 Task: Add Burt's Bees Lavender And Honey Hand Cream With Shea Butter to the cart.
Action: Mouse moved to (751, 291)
Screenshot: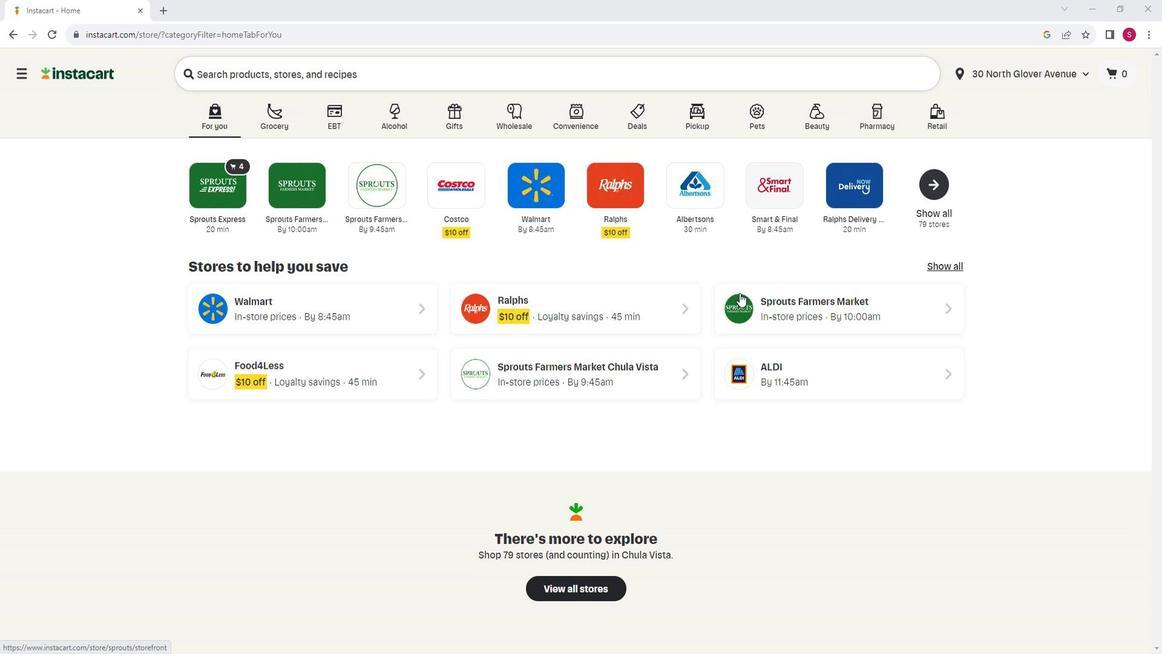 
Action: Mouse pressed left at (751, 291)
Screenshot: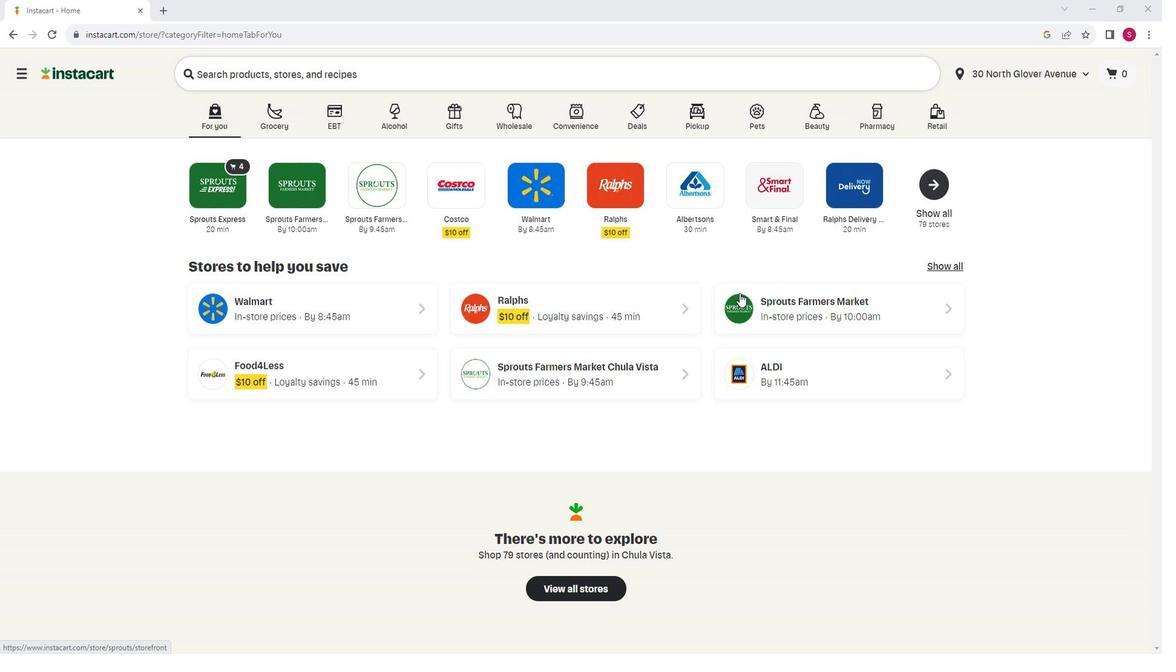 
Action: Mouse moved to (89, 366)
Screenshot: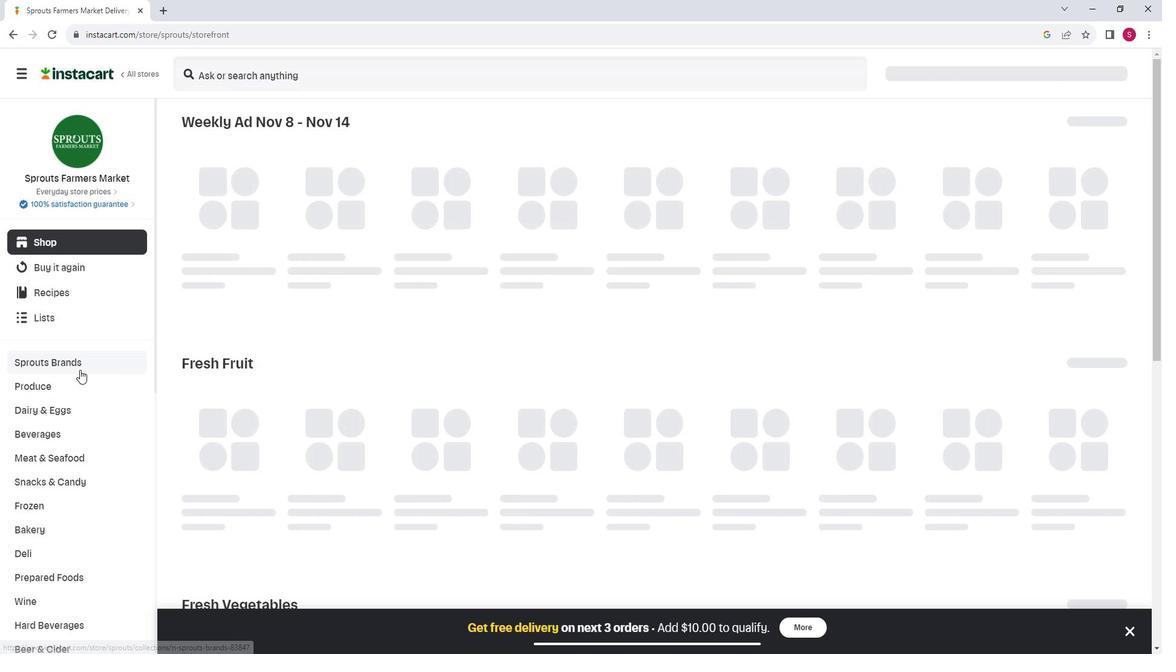 
Action: Mouse scrolled (89, 365) with delta (0, 0)
Screenshot: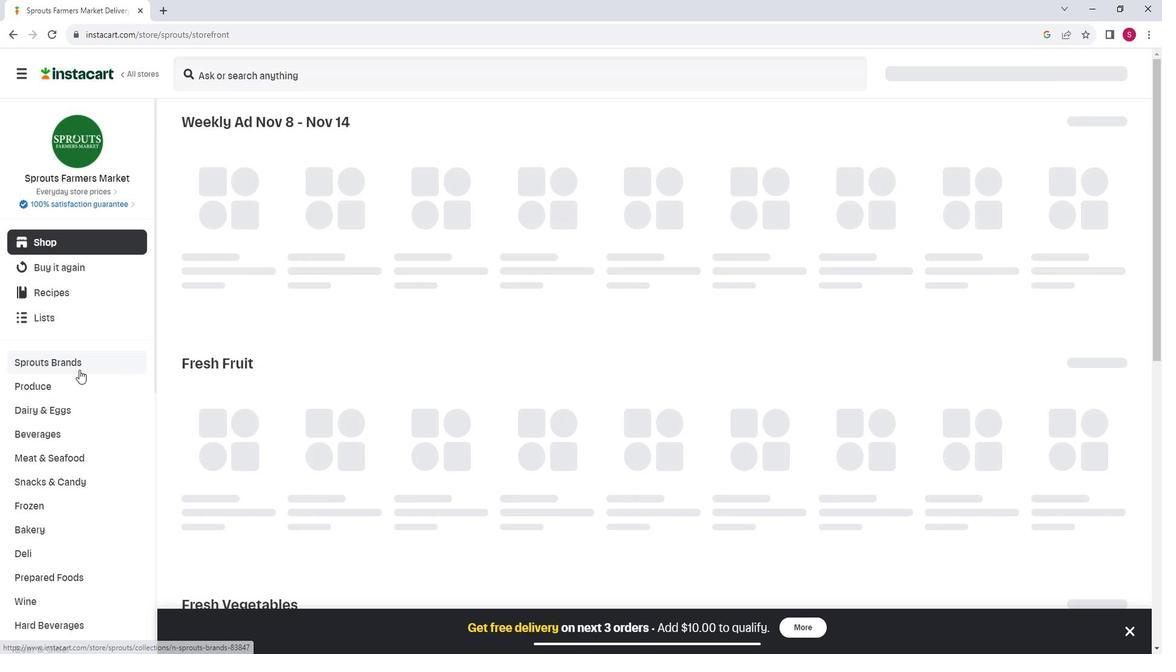 
Action: Mouse moved to (88, 367)
Screenshot: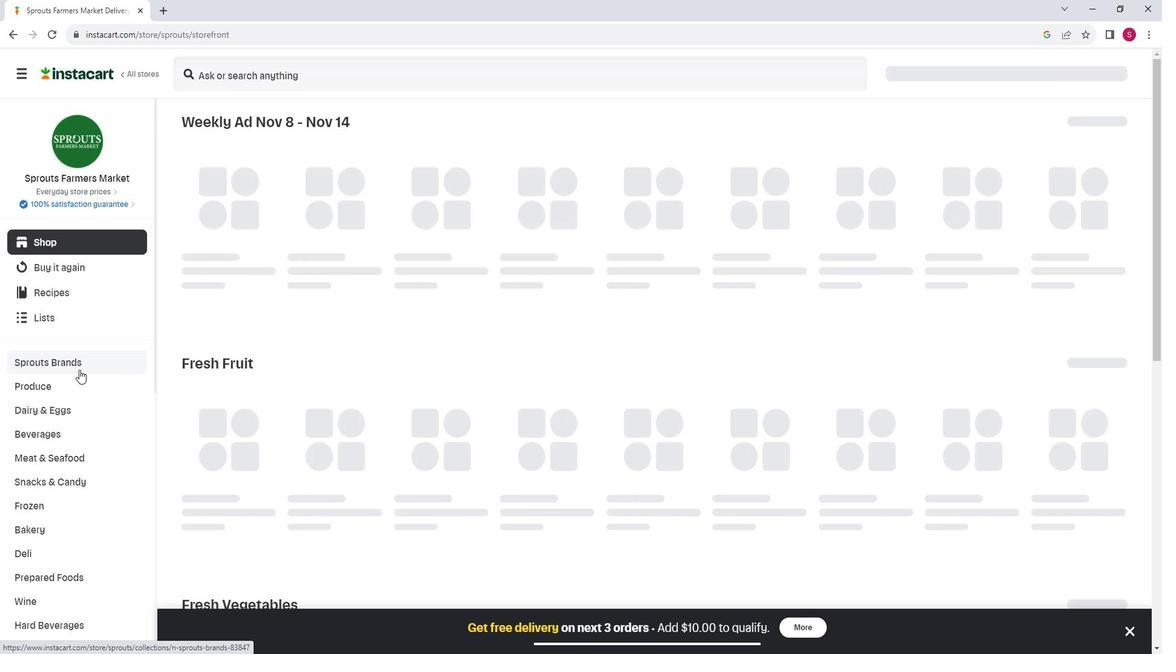 
Action: Mouse scrolled (88, 366) with delta (0, 0)
Screenshot: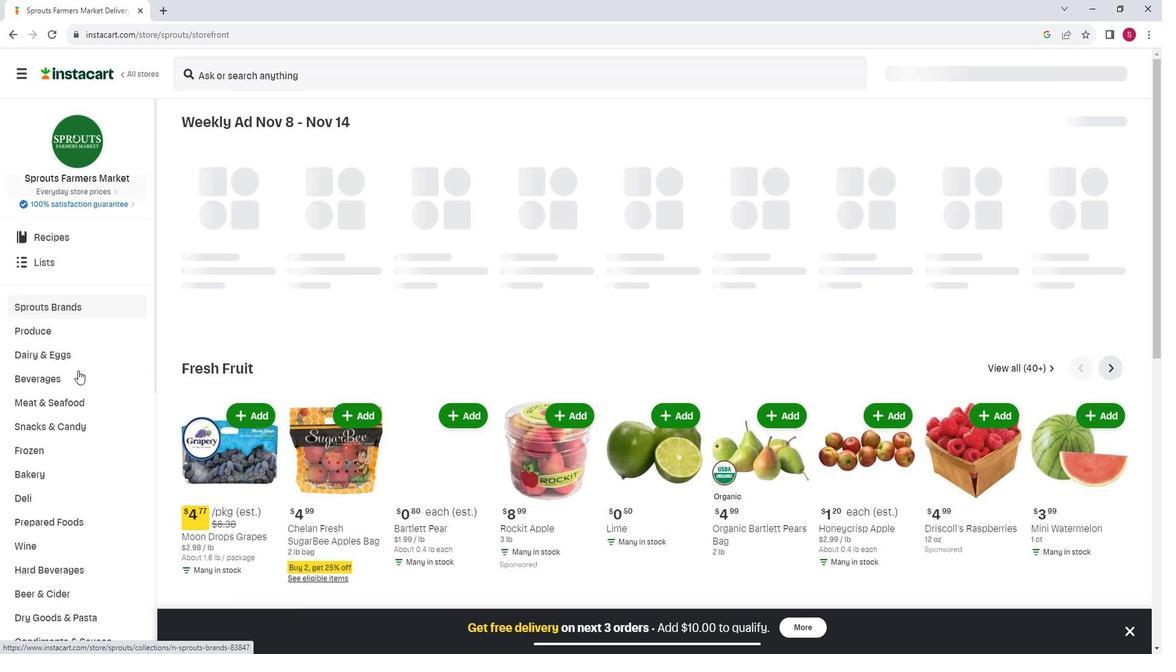 
Action: Mouse scrolled (88, 366) with delta (0, 0)
Screenshot: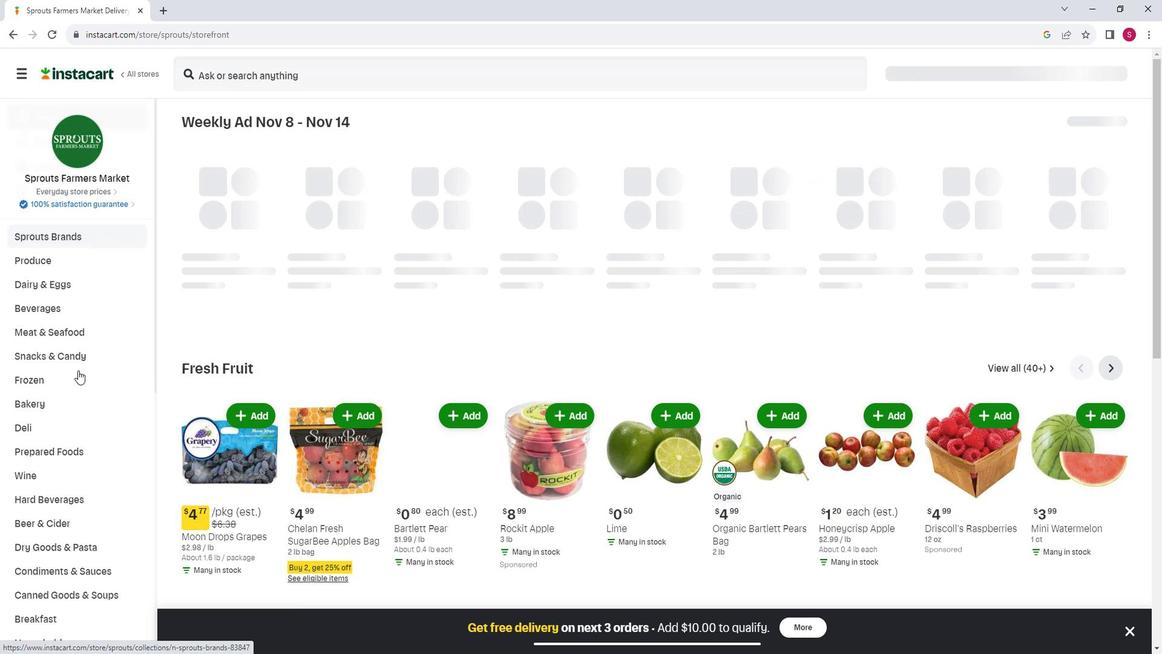 
Action: Mouse scrolled (88, 366) with delta (0, 0)
Screenshot: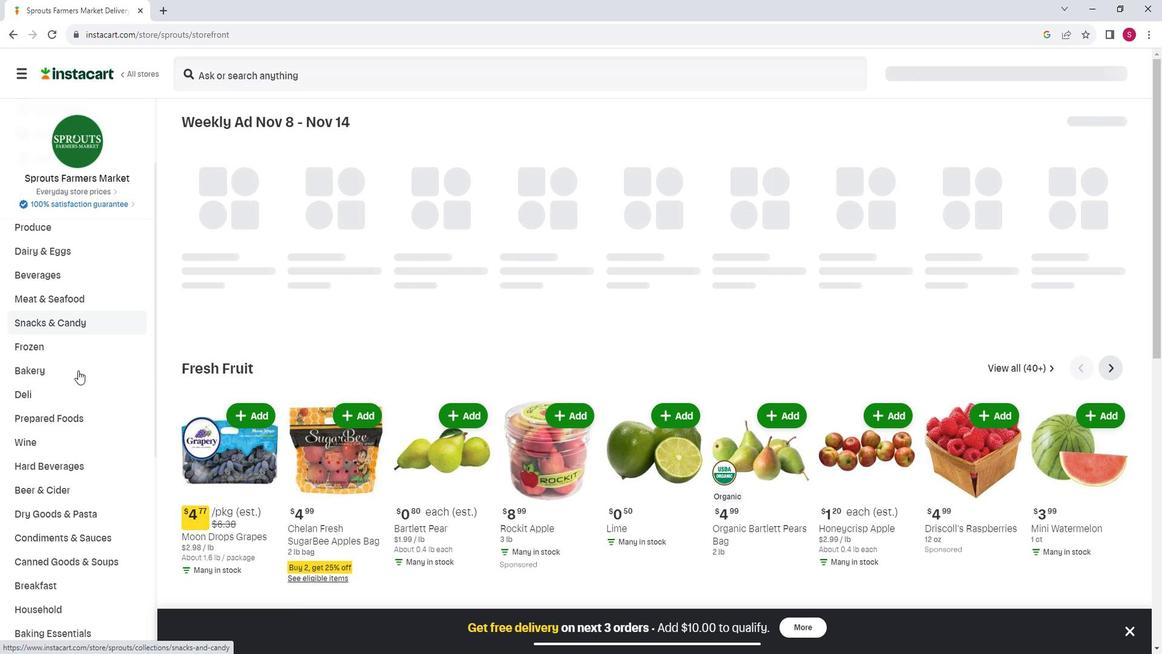 
Action: Mouse scrolled (88, 366) with delta (0, 0)
Screenshot: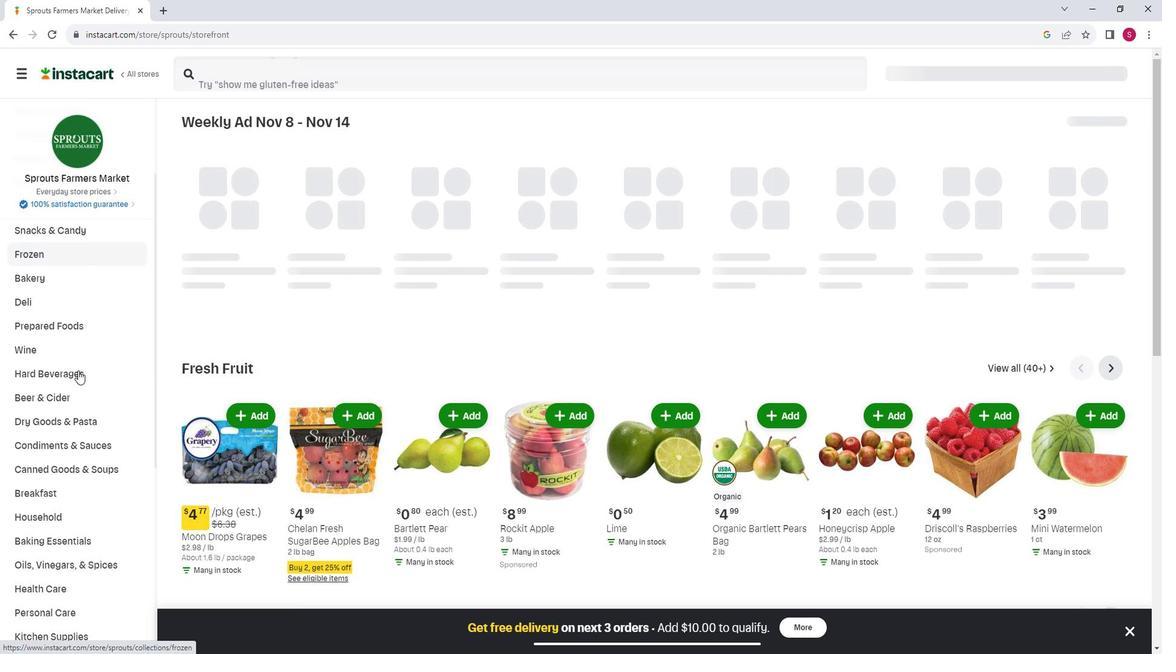 
Action: Mouse scrolled (88, 366) with delta (0, 0)
Screenshot: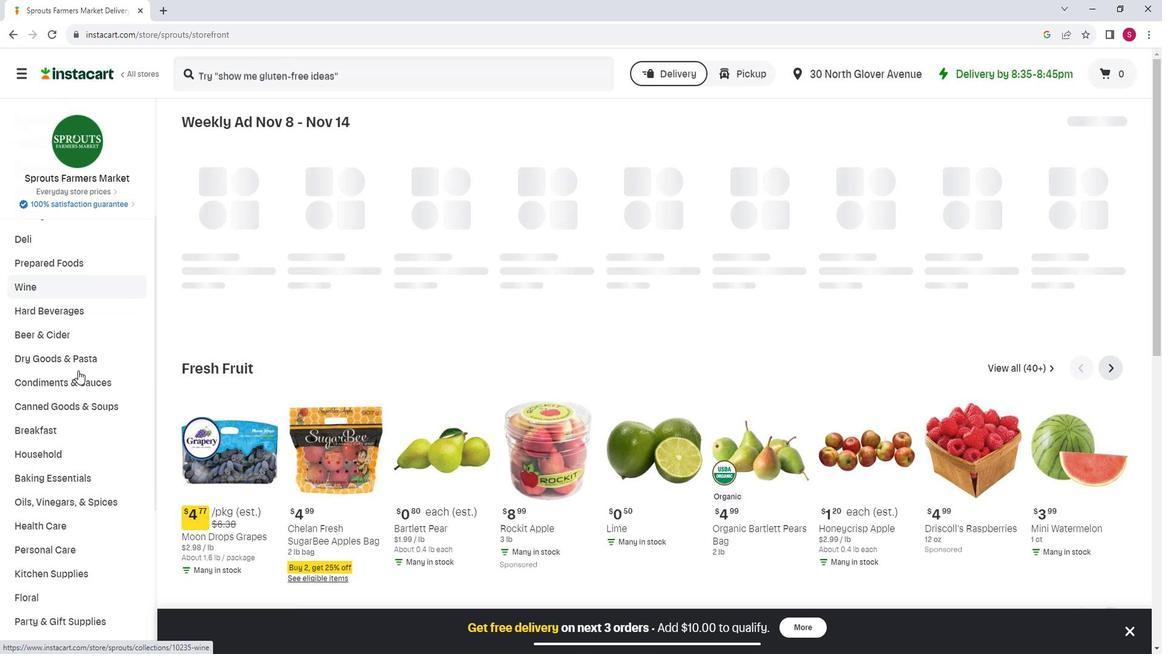 
Action: Mouse moved to (95, 477)
Screenshot: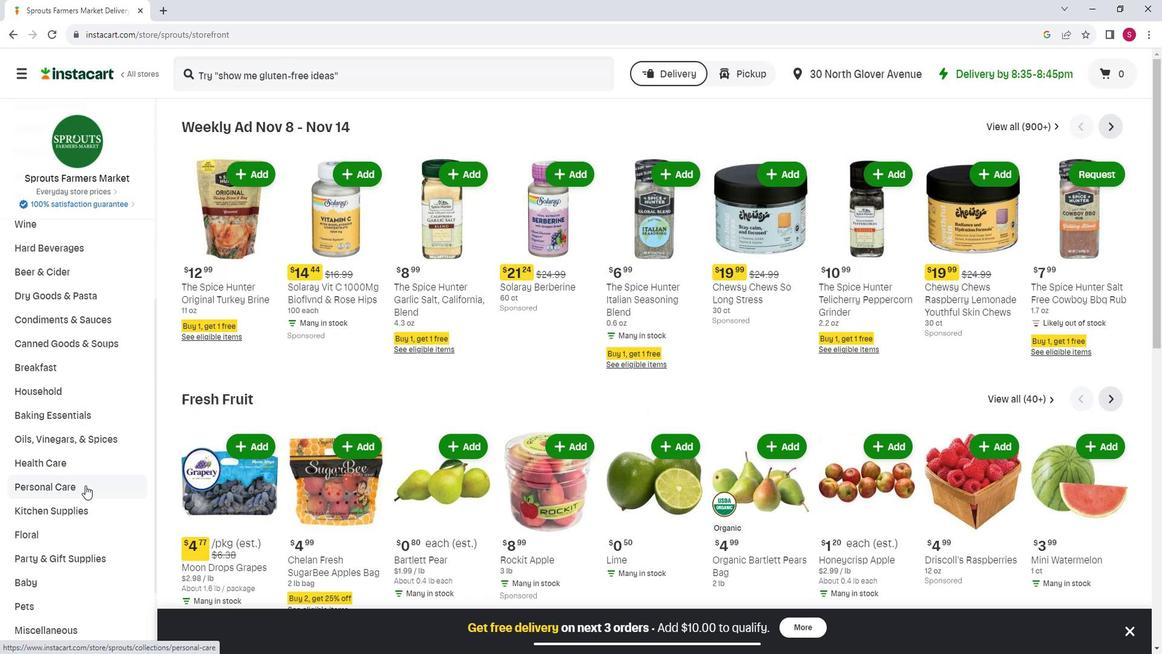 
Action: Mouse pressed left at (95, 477)
Screenshot: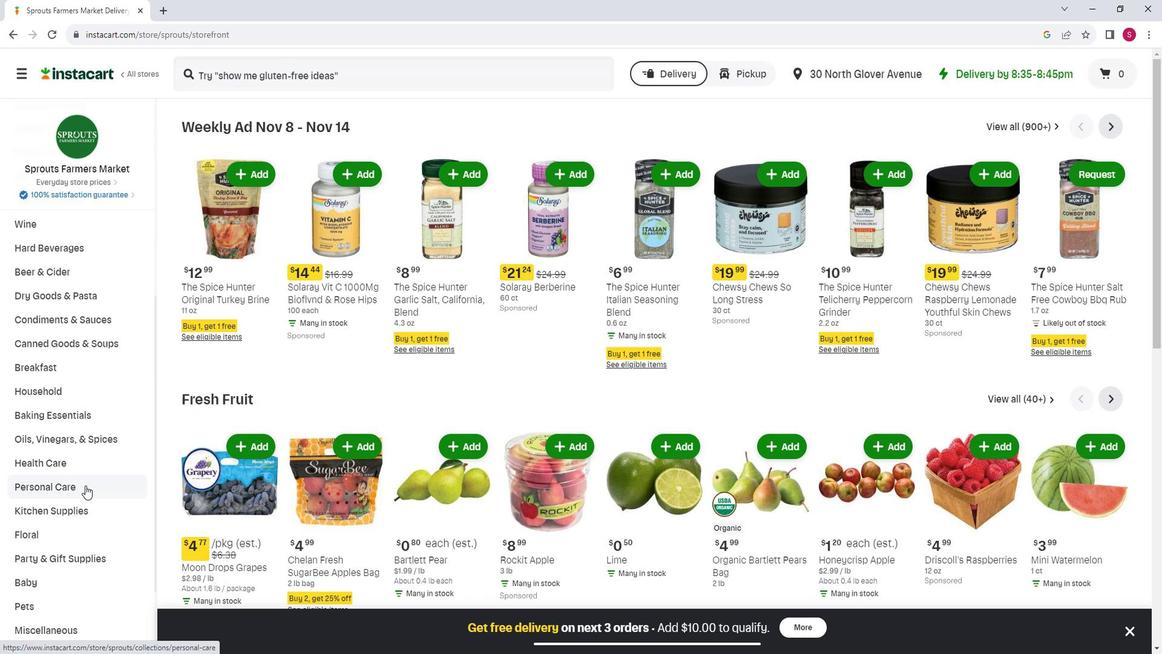 
Action: Mouse moved to (301, 158)
Screenshot: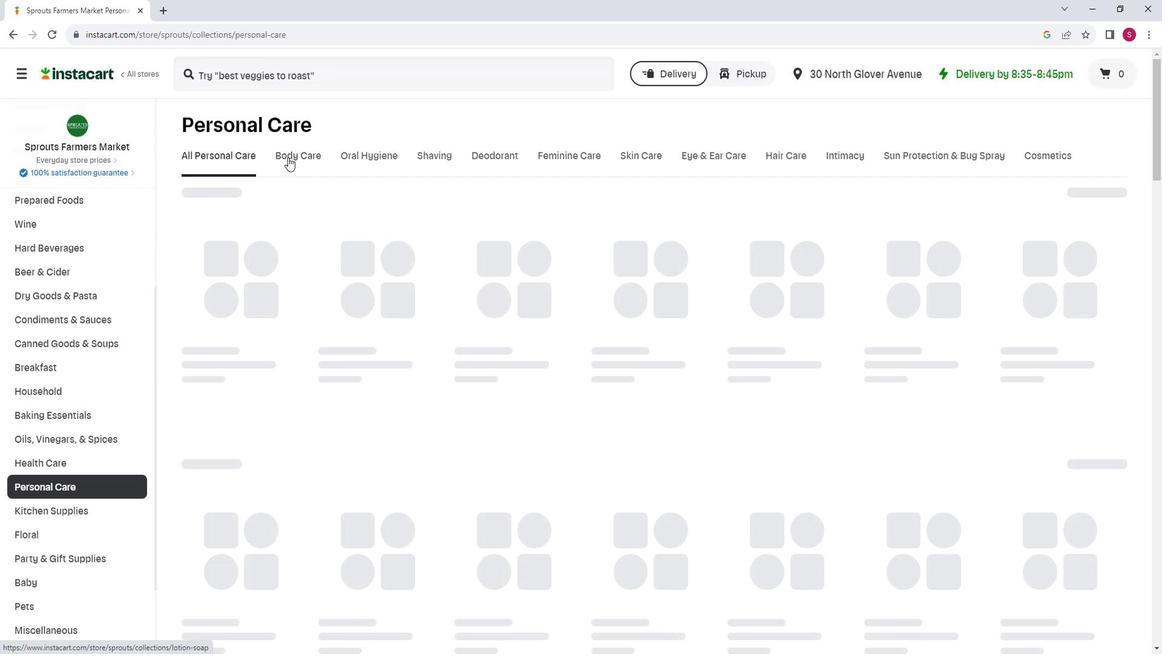
Action: Mouse pressed left at (301, 158)
Screenshot: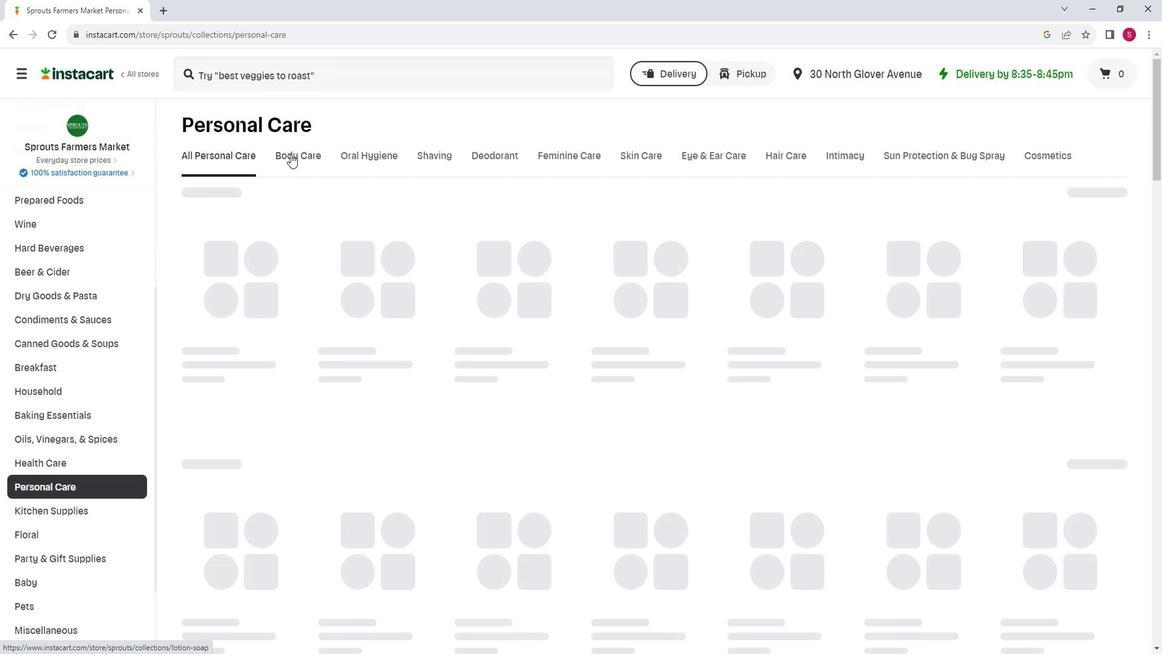 
Action: Mouse moved to (479, 204)
Screenshot: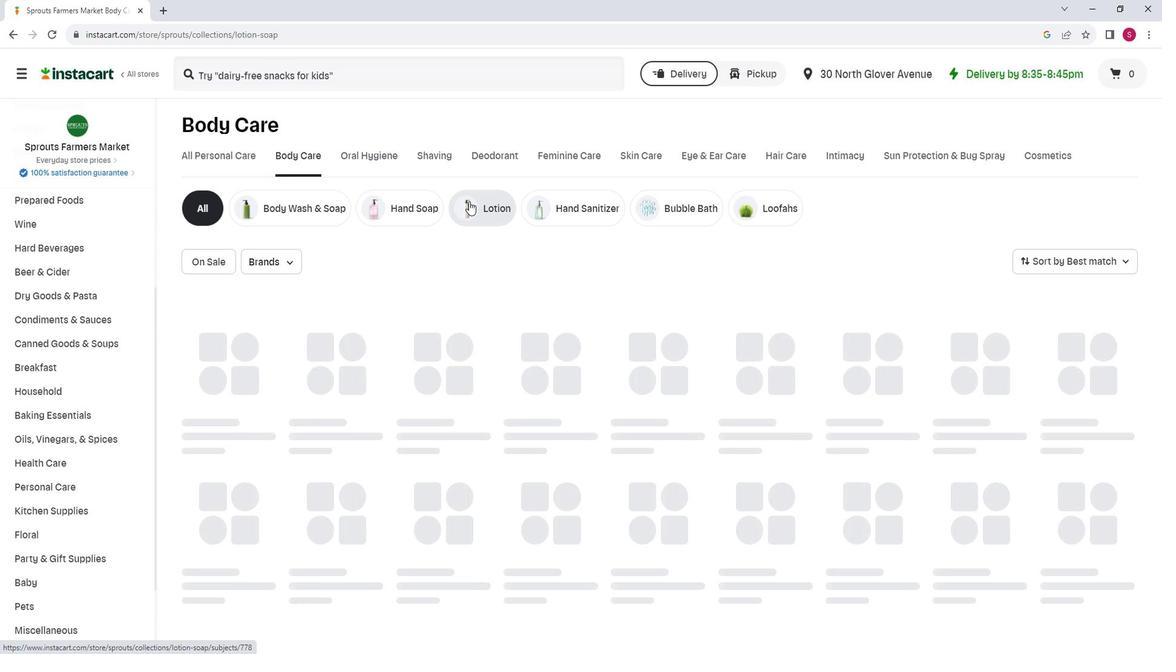 
Action: Mouse pressed left at (479, 204)
Screenshot: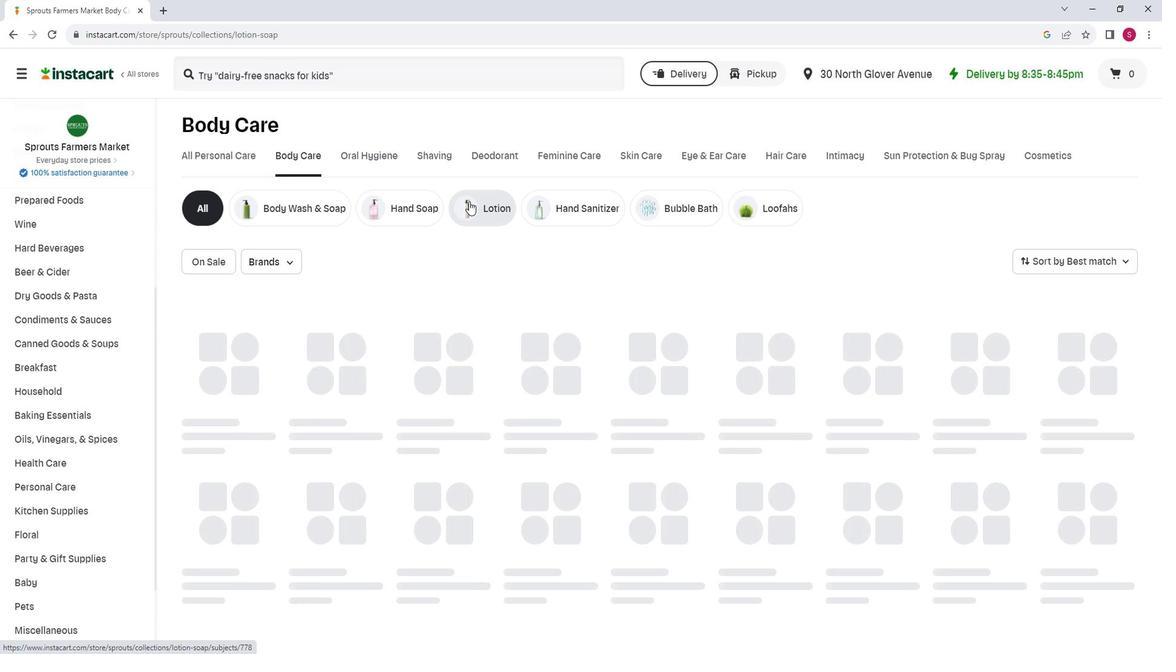 
Action: Mouse moved to (300, 84)
Screenshot: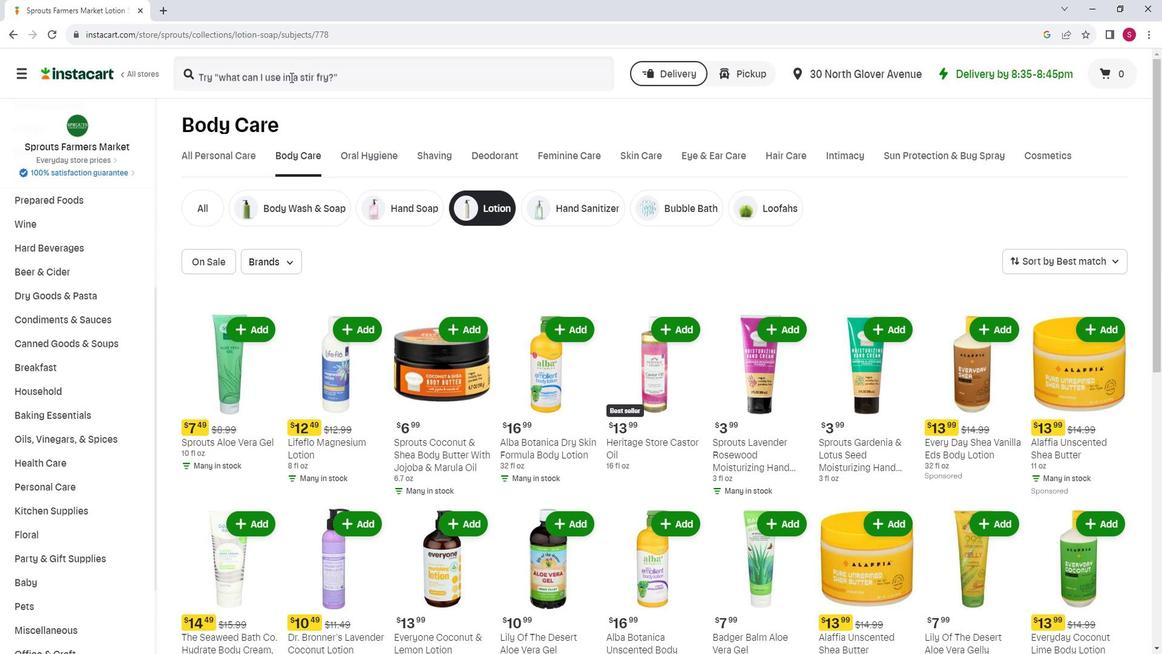 
Action: Mouse pressed left at (300, 84)
Screenshot: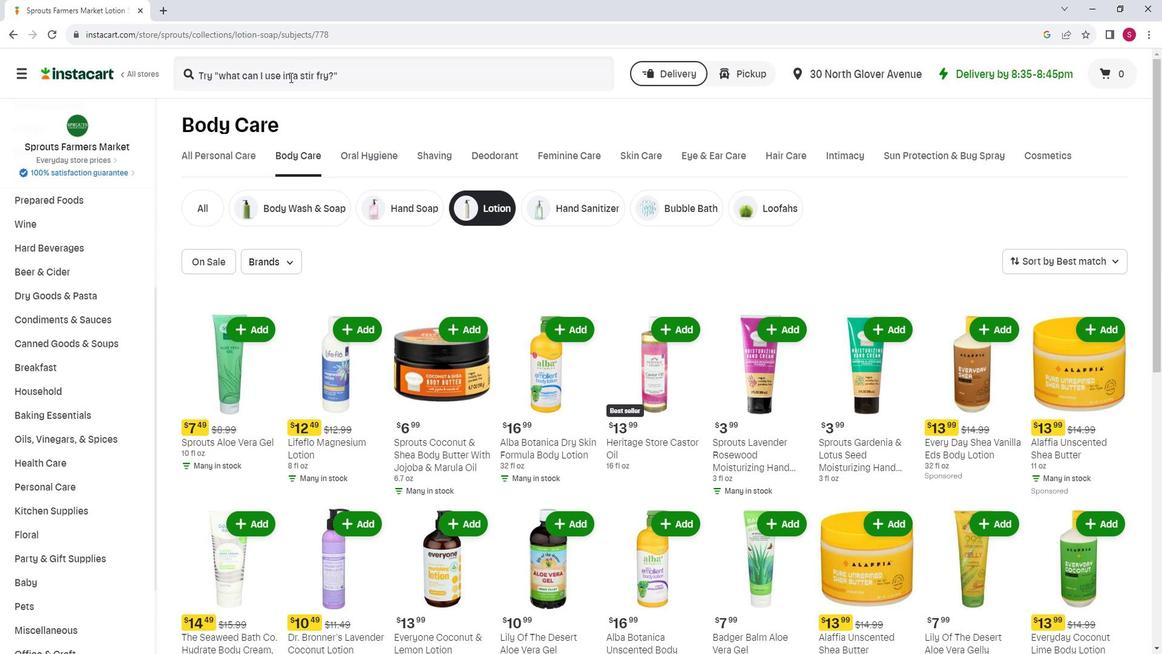 
Action: Key pressed <Key.shift><Key.shift><Key.shift><Key.shift><Key.shift><Key.shift><Key.shift><Key.shift><Key.shift>Burt's<Key.space><Key.shift>Bees<Key.space><Key.shift><Key.shift><Key.shift><Key.shift><Key.shift><Key.shift><Key.shift><Key.shift><Key.shift><Key.shift><Key.shift><Key.shift><Key.shift><Key.shift><Key.shift><Key.shift><Key.shift><Key.shift><Key.shift><Key.shift><Key.shift><Key.shift><Key.shift><Key.shift><Key.shift><Key.shift><Key.shift><Key.shift><Key.shift><Key.shift><Key.shift><Key.shift><Key.shift><Key.shift>Lavender<Key.space><Key.shift>And<Key.space><Key.shift>Honew<Key.backspace>y<Key.space><Key.shift>Hand<Key.space><Key.shift>Hand<Key.space><Key.shift>Cream<Key.space><Key.shift>With<Key.space><Key.shift>Shea<Key.space><Key.shift>Butter<Key.space><Key.enter>
Screenshot: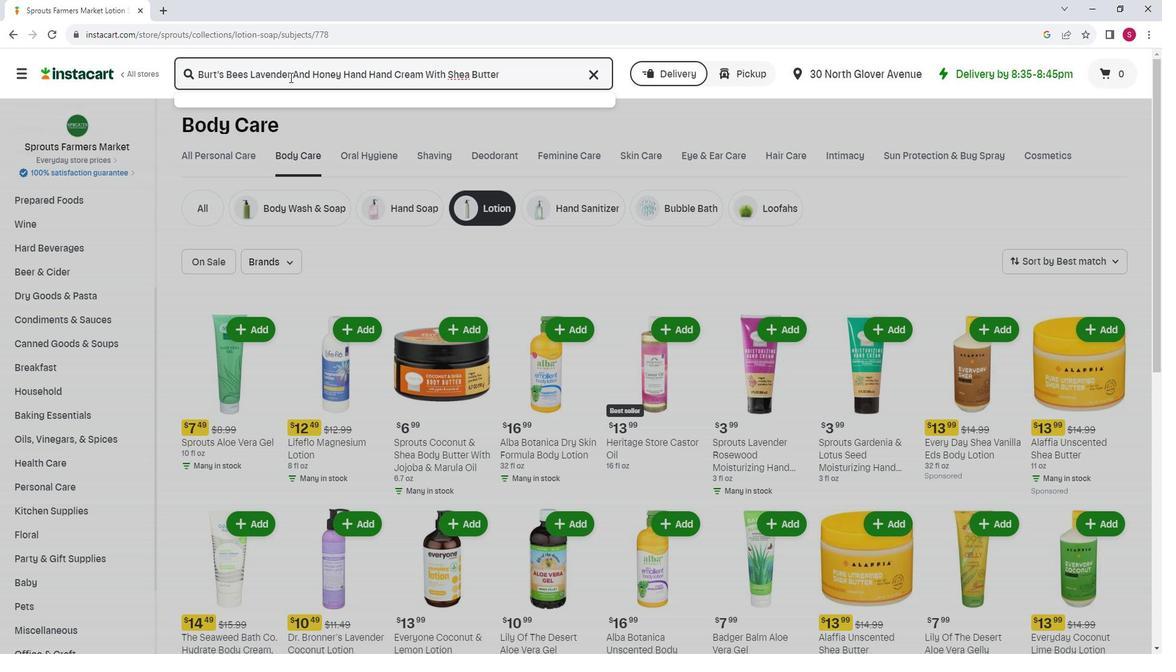 
Action: Mouse moved to (385, 241)
Screenshot: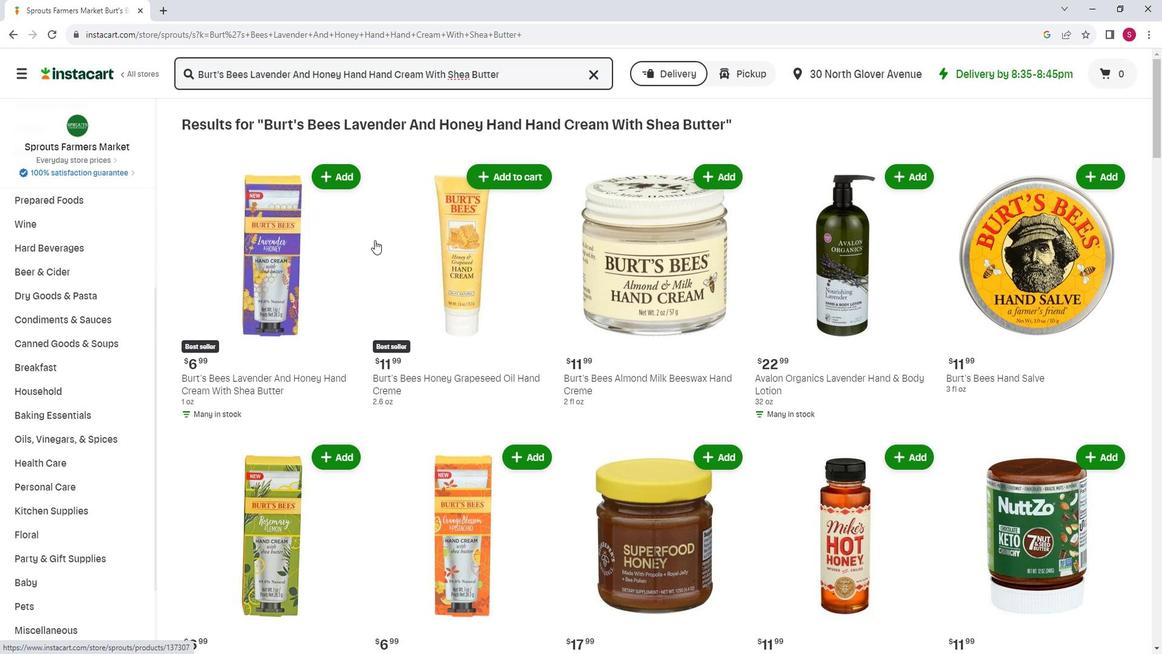 
Action: Mouse scrolled (385, 241) with delta (0, 0)
Screenshot: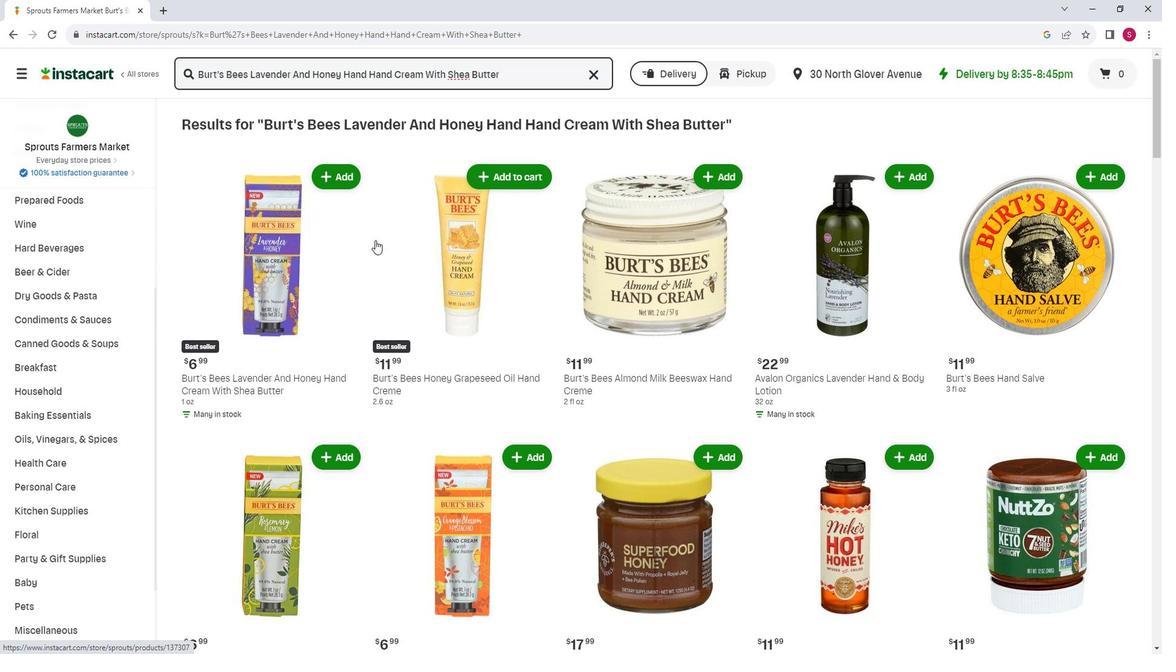 
Action: Mouse moved to (378, 239)
Screenshot: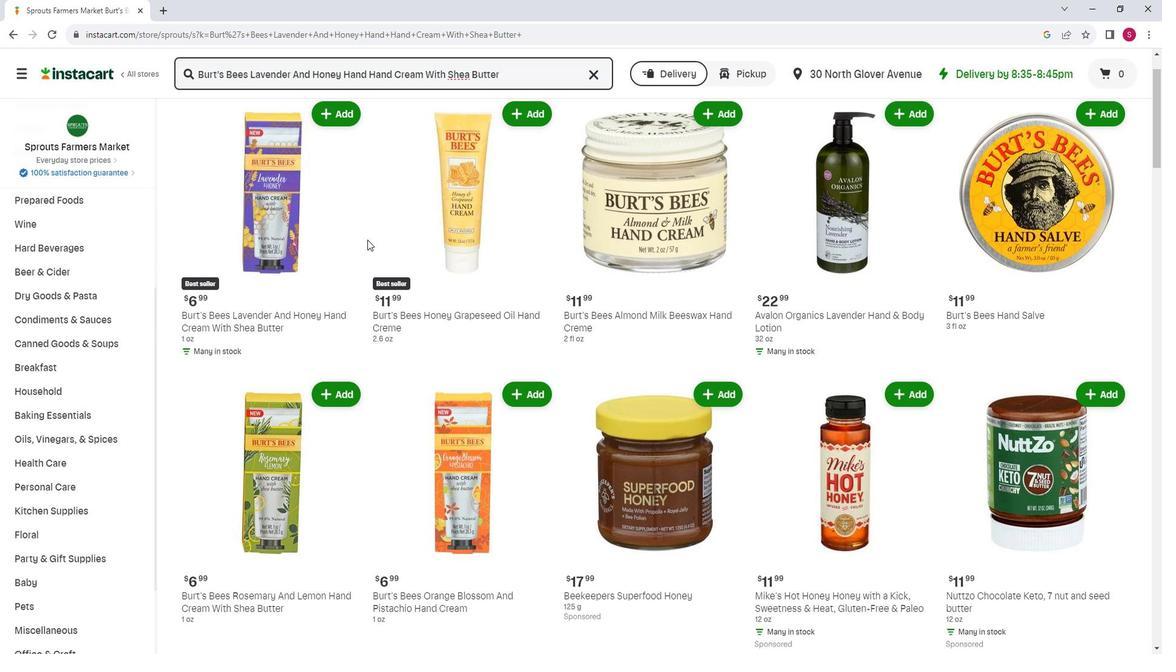 
Action: Mouse scrolled (378, 240) with delta (0, 0)
Screenshot: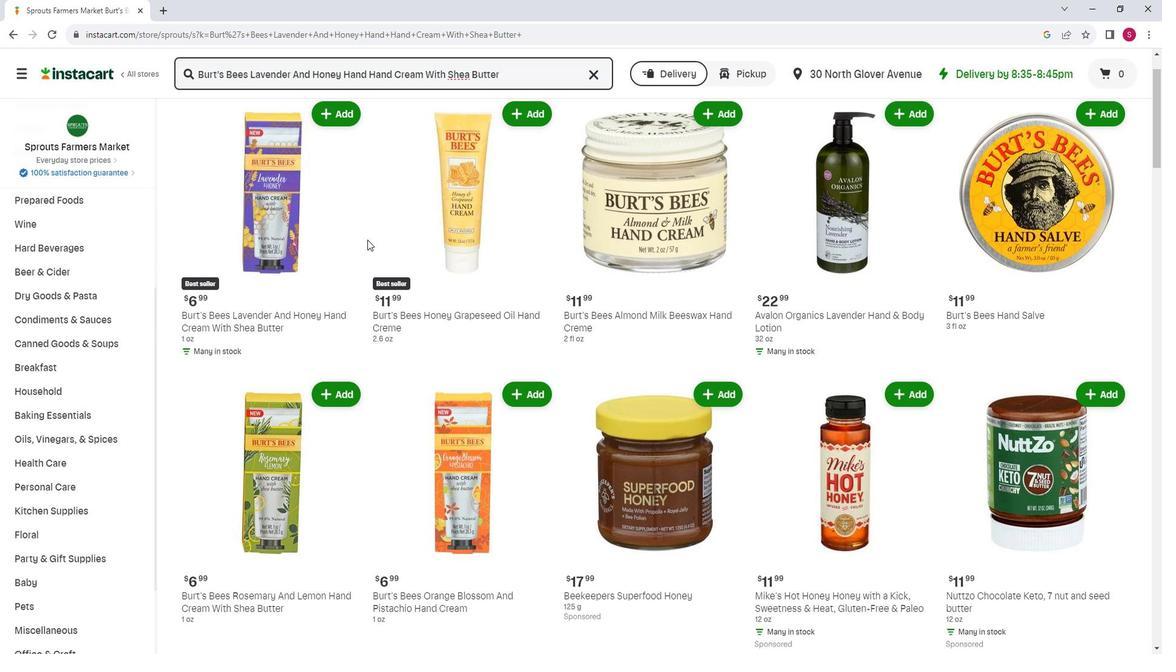 
Action: Mouse moved to (385, 230)
Screenshot: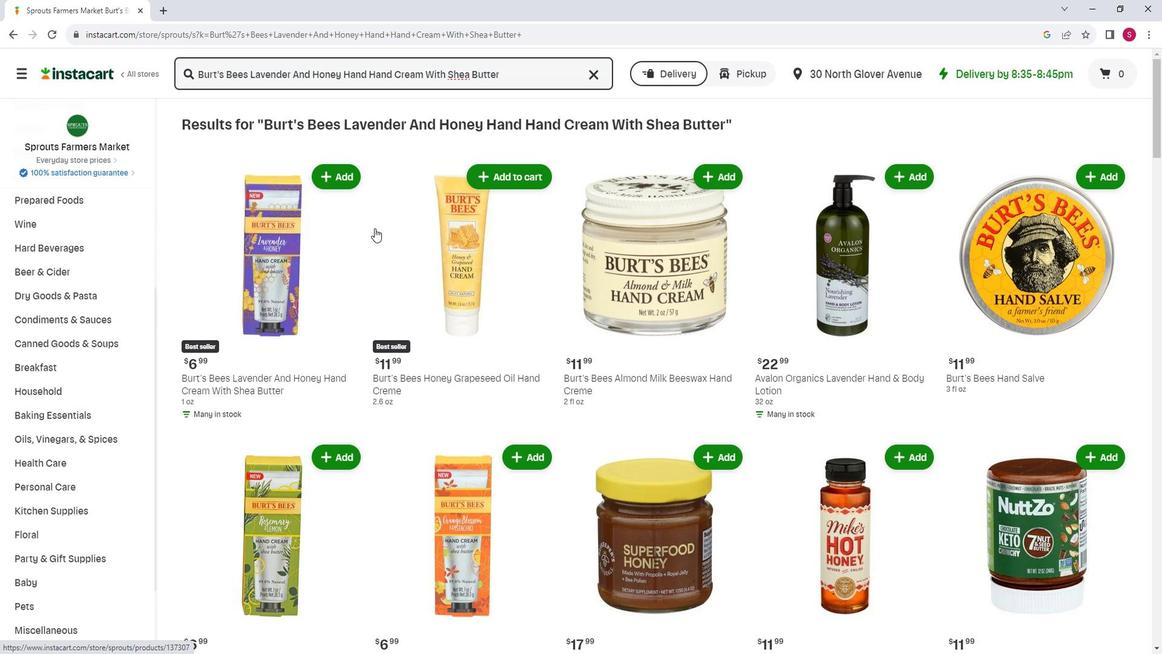 
Action: Mouse scrolled (385, 229) with delta (0, 0)
Screenshot: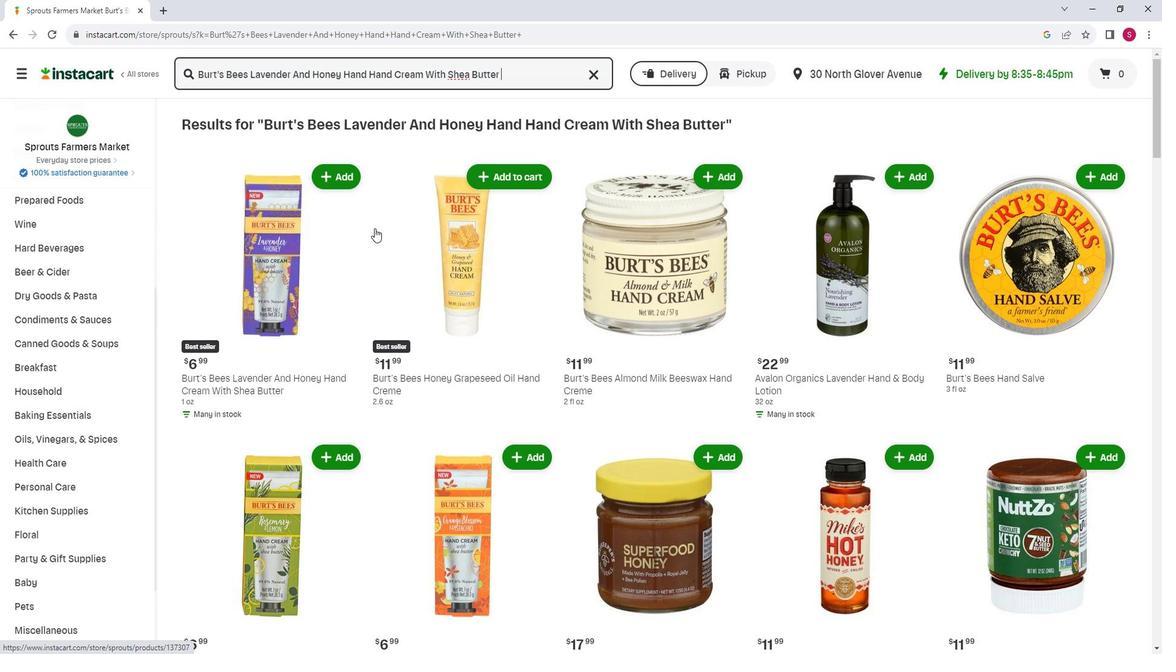 
Action: Mouse moved to (373, 212)
Screenshot: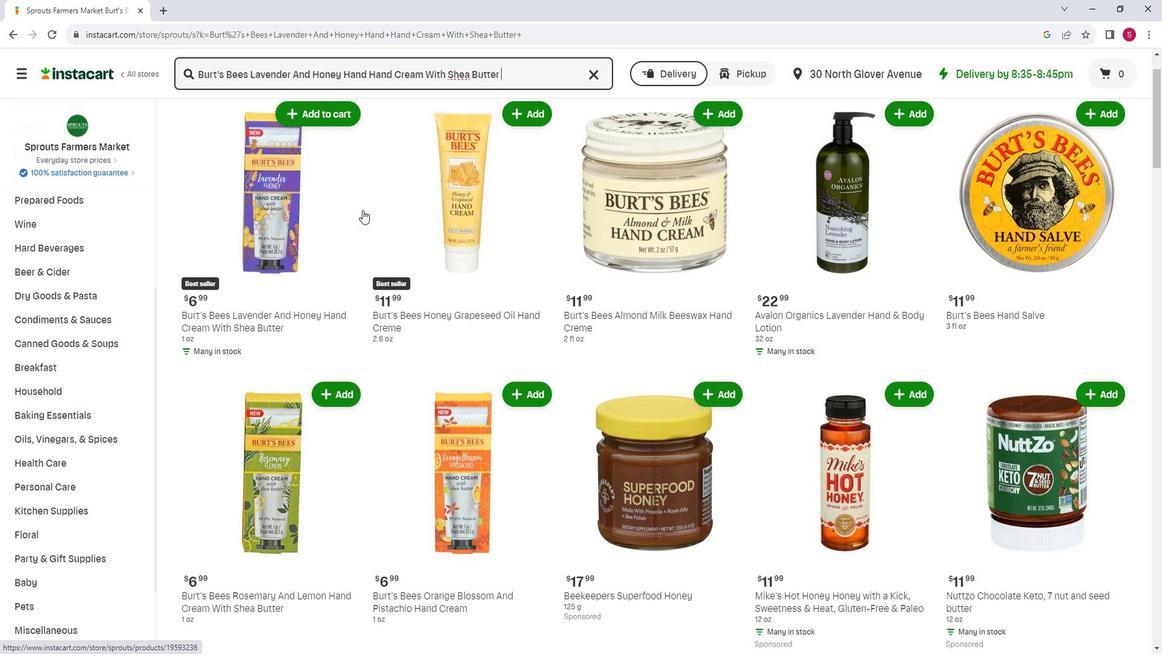 
Action: Mouse scrolled (373, 213) with delta (0, 0)
Screenshot: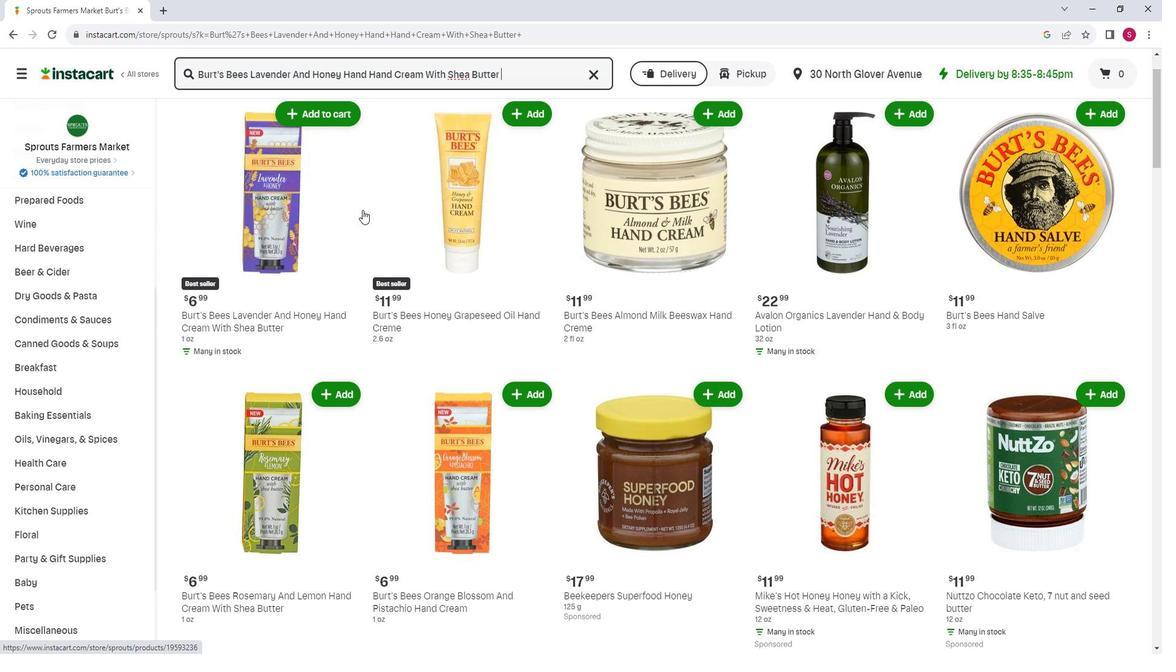 
Action: Mouse scrolled (373, 213) with delta (0, 0)
Screenshot: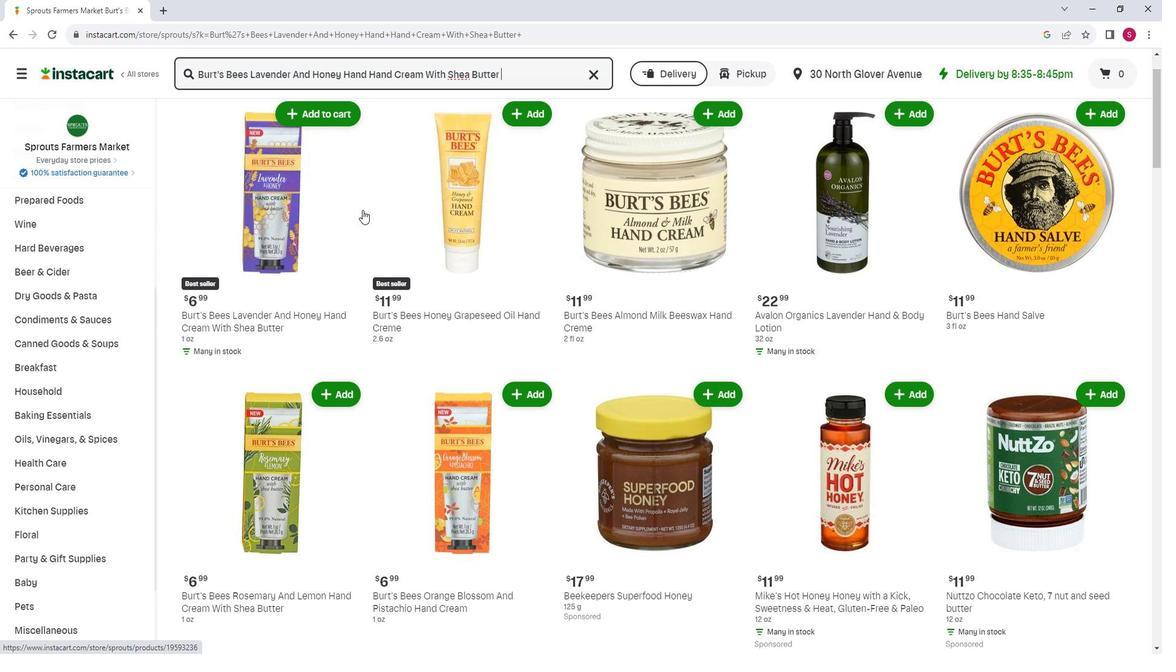
Action: Mouse moved to (347, 174)
Screenshot: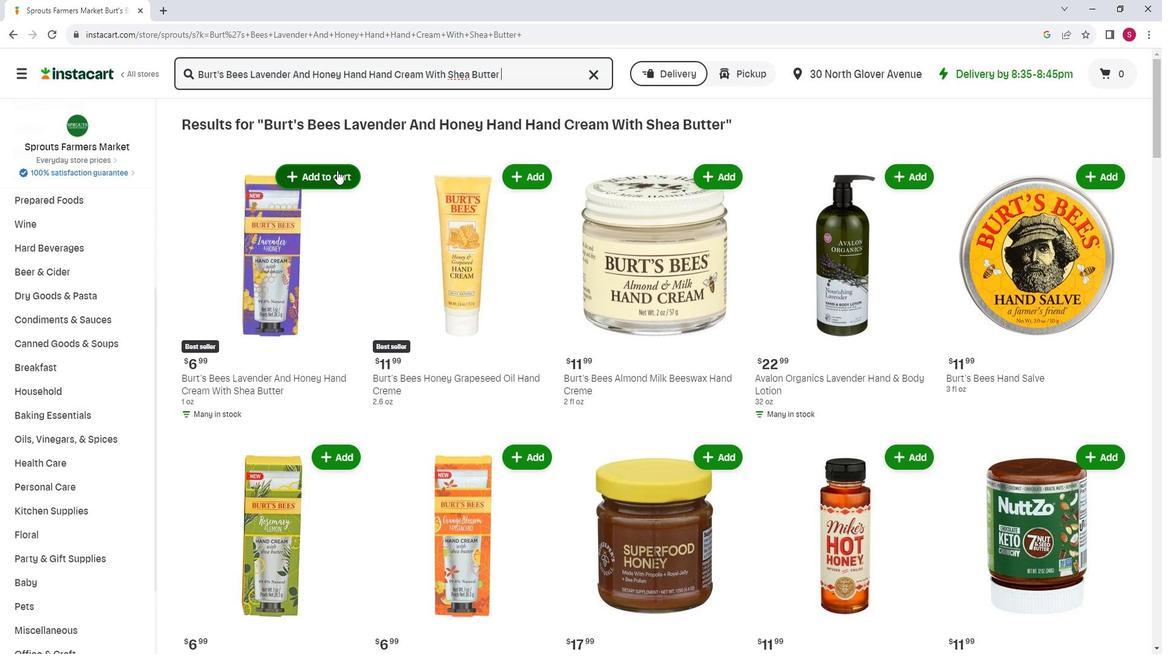 
Action: Mouse pressed left at (347, 174)
Screenshot: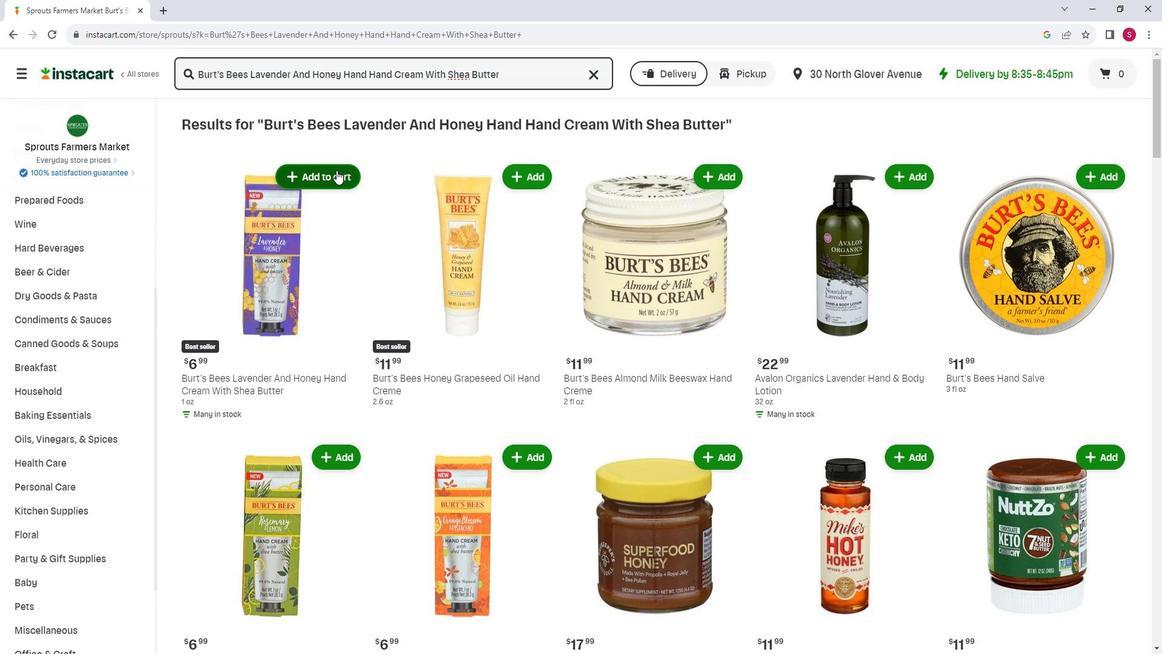 
Action: Mouse moved to (430, 145)
Screenshot: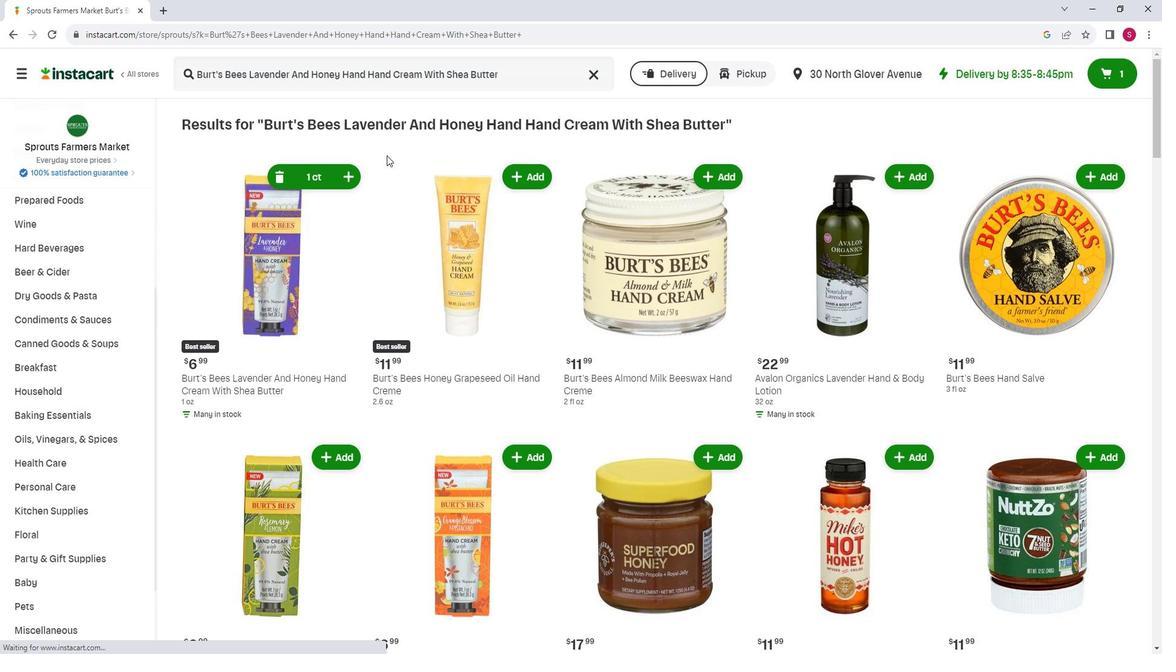 
